 Task: Change the fixed-width font to 'Century'.
Action: Mouse moved to (1091, 42)
Screenshot: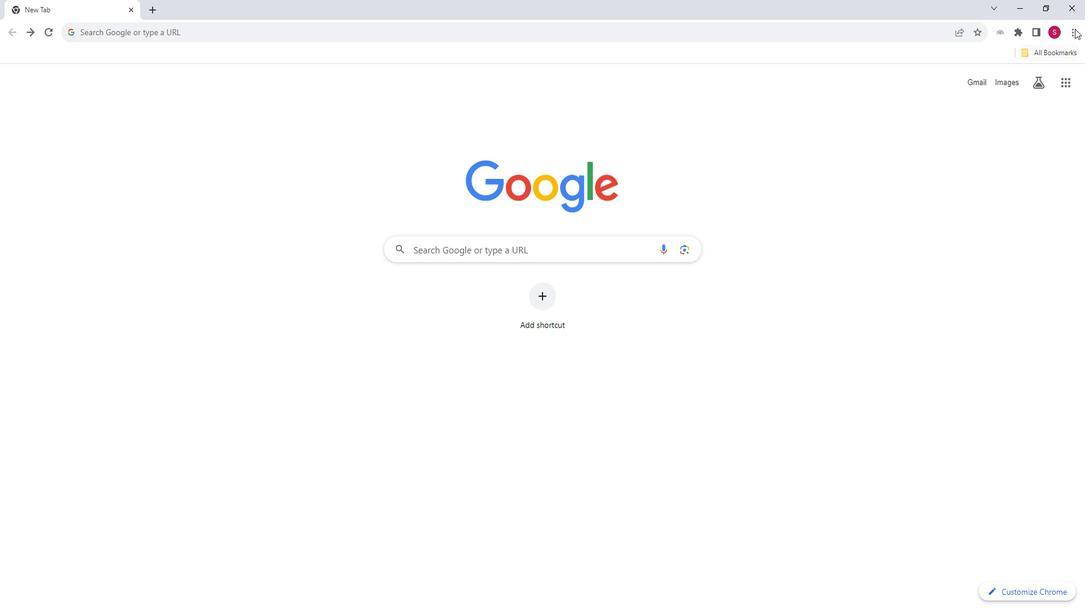 
Action: Mouse pressed left at (1091, 42)
Screenshot: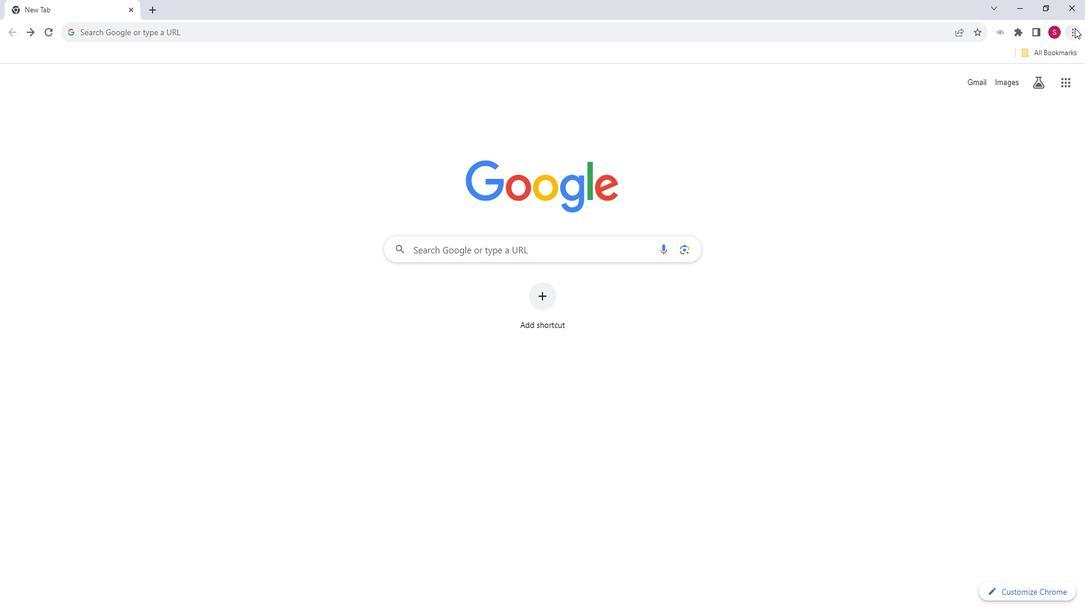 
Action: Mouse moved to (971, 248)
Screenshot: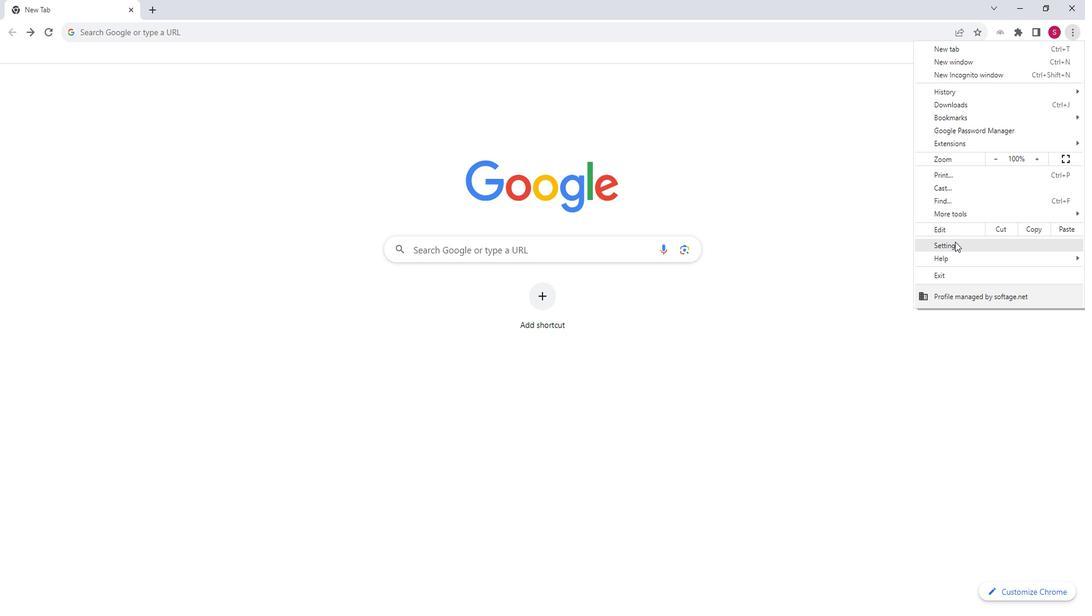 
Action: Mouse pressed left at (971, 248)
Screenshot: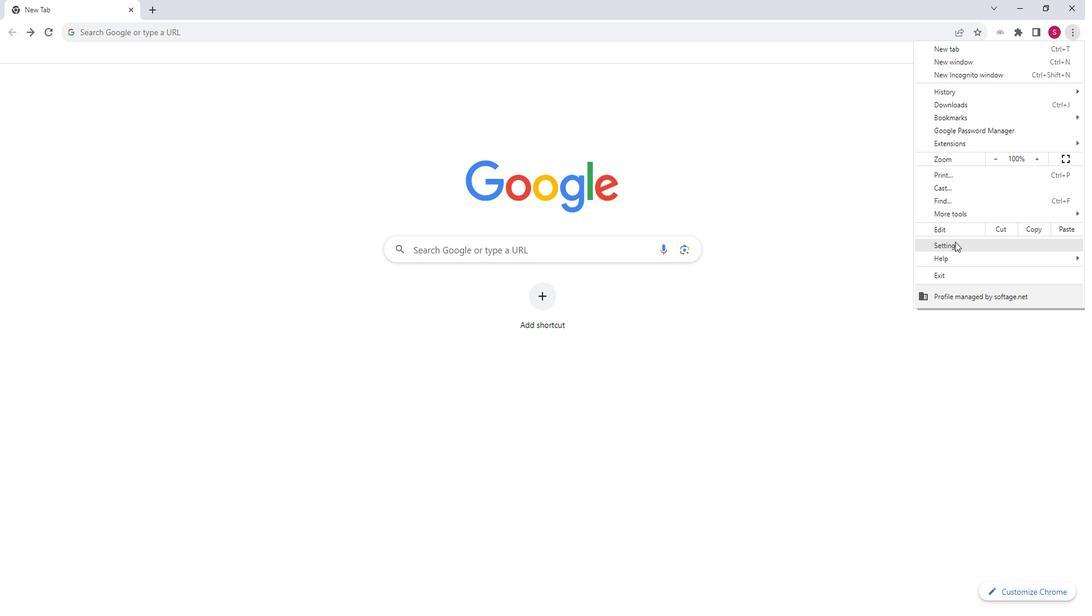 
Action: Mouse moved to (104, 199)
Screenshot: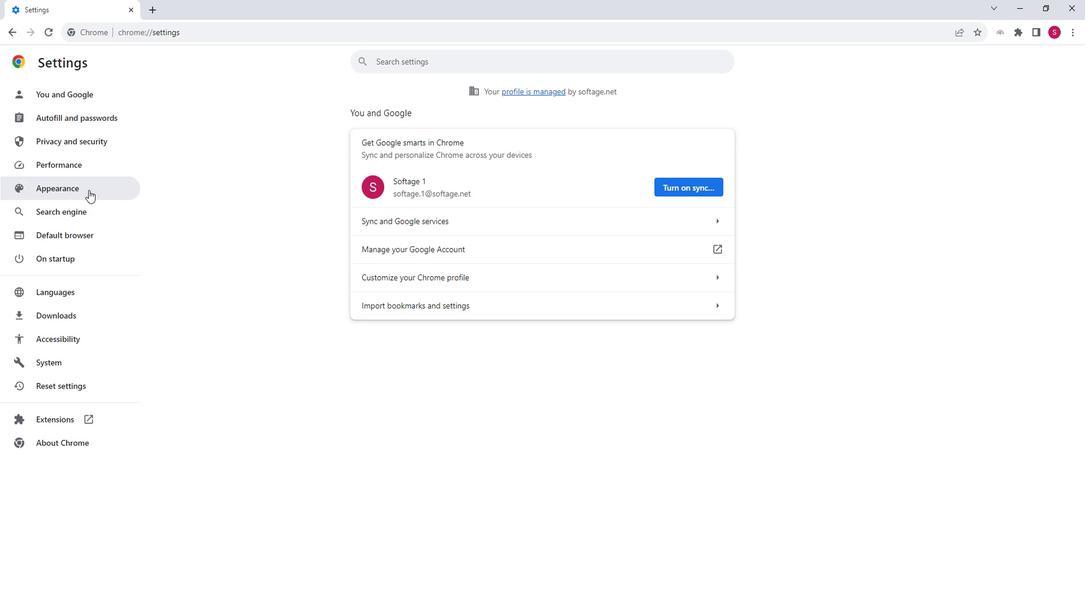 
Action: Mouse pressed left at (104, 199)
Screenshot: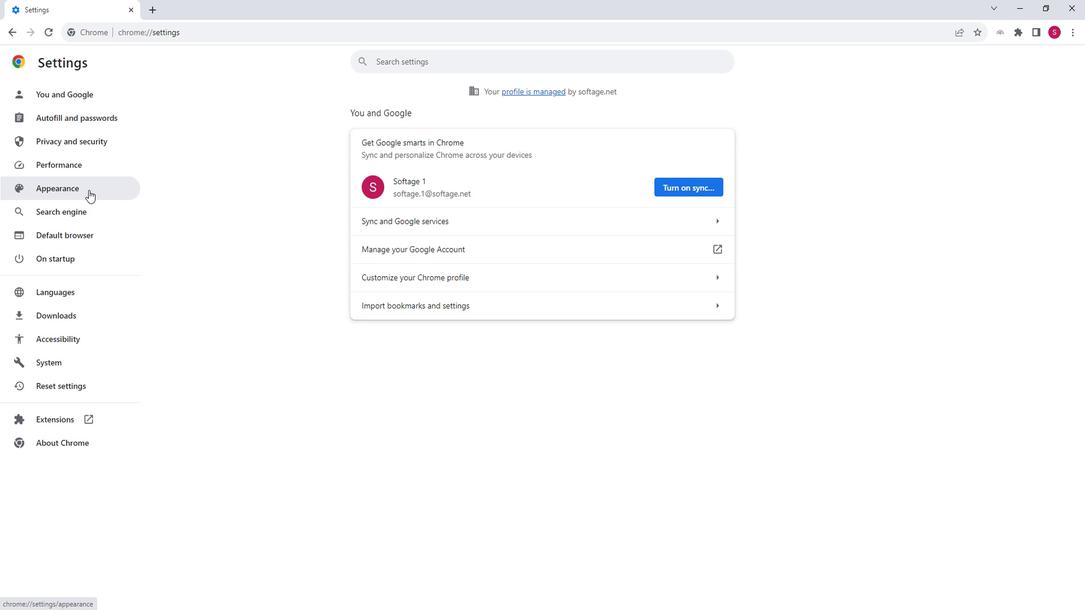 
Action: Mouse moved to (739, 393)
Screenshot: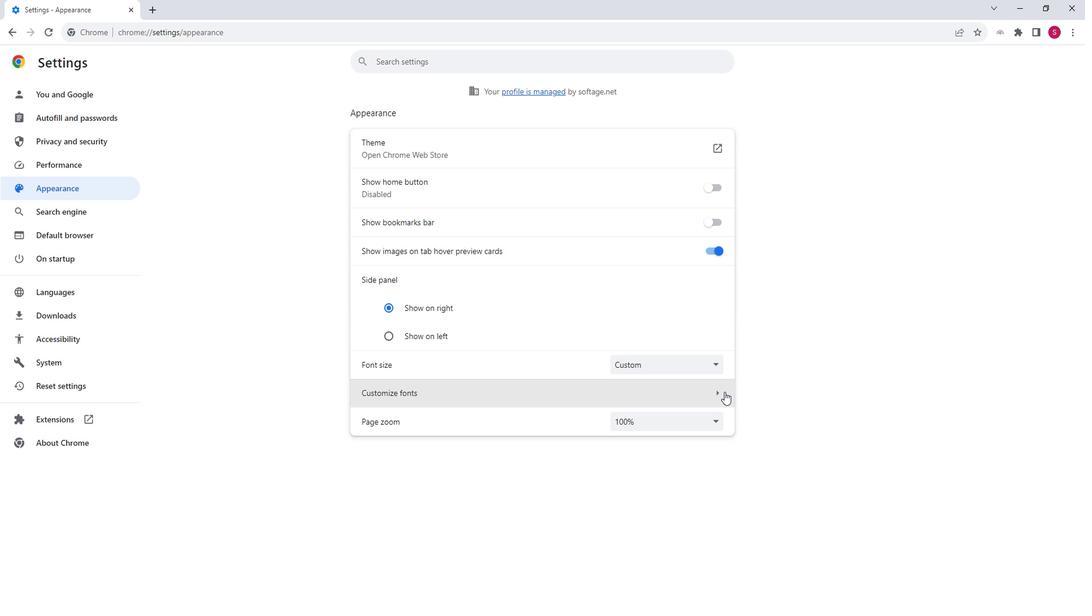 
Action: Mouse pressed left at (739, 393)
Screenshot: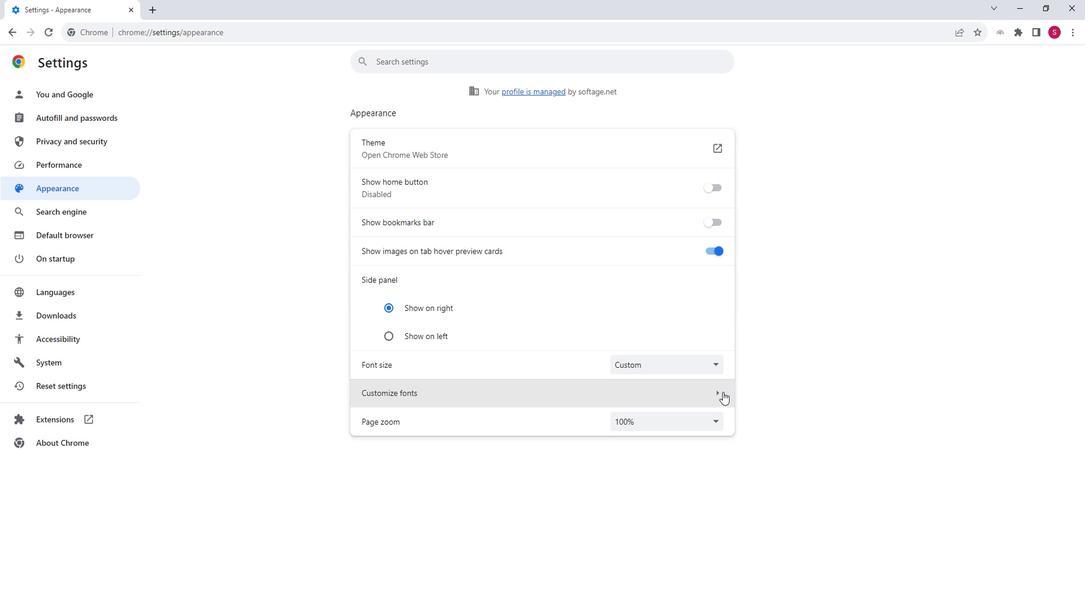 
Action: Mouse moved to (549, 361)
Screenshot: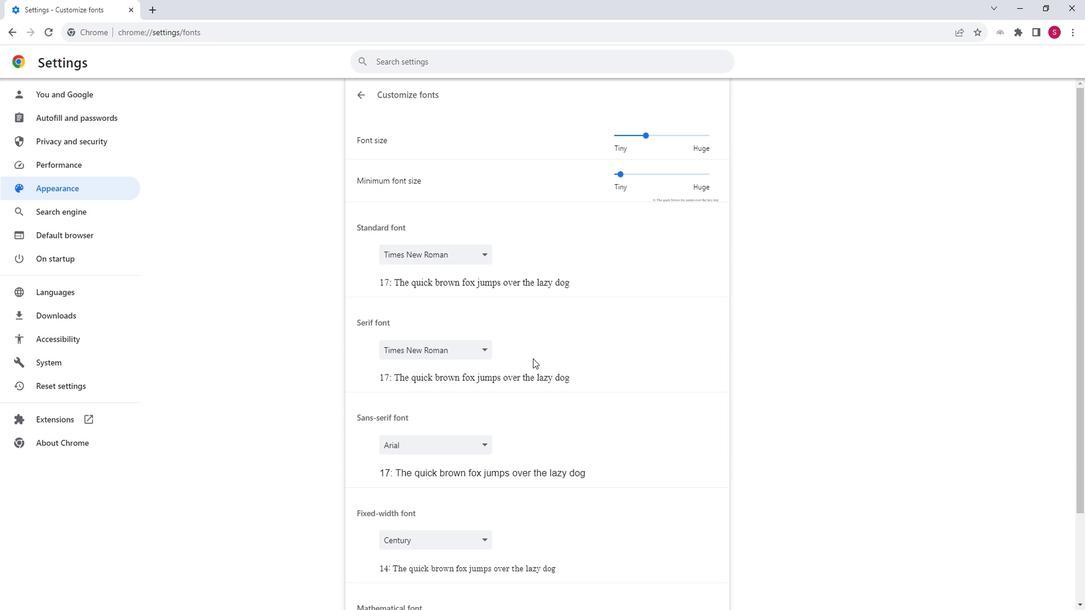 
Action: Mouse scrolled (549, 360) with delta (0, 0)
Screenshot: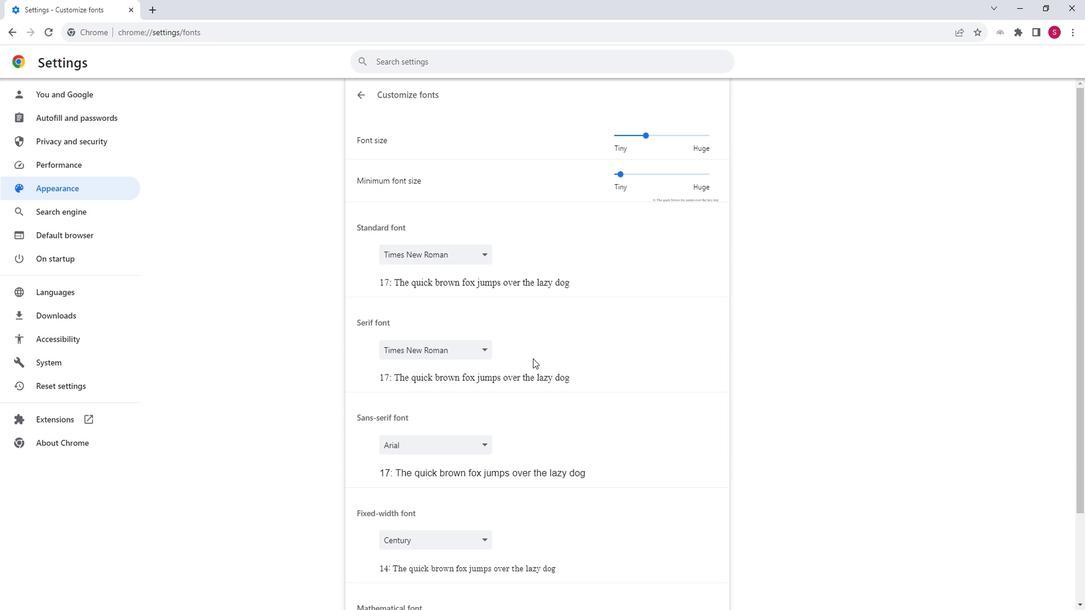 
Action: Mouse scrolled (549, 360) with delta (0, 0)
Screenshot: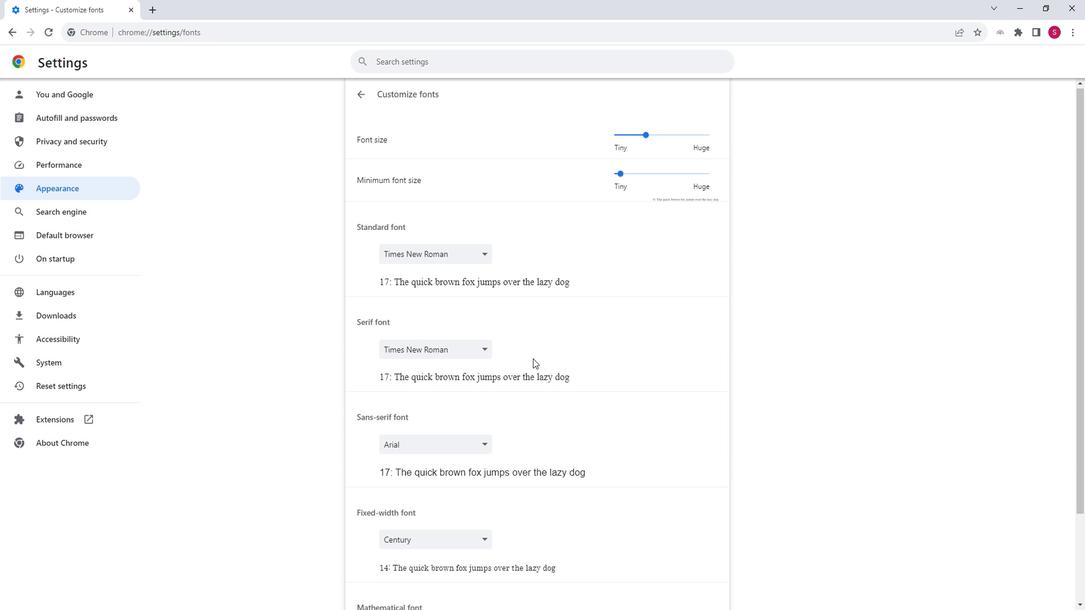 
Action: Mouse moved to (494, 429)
Screenshot: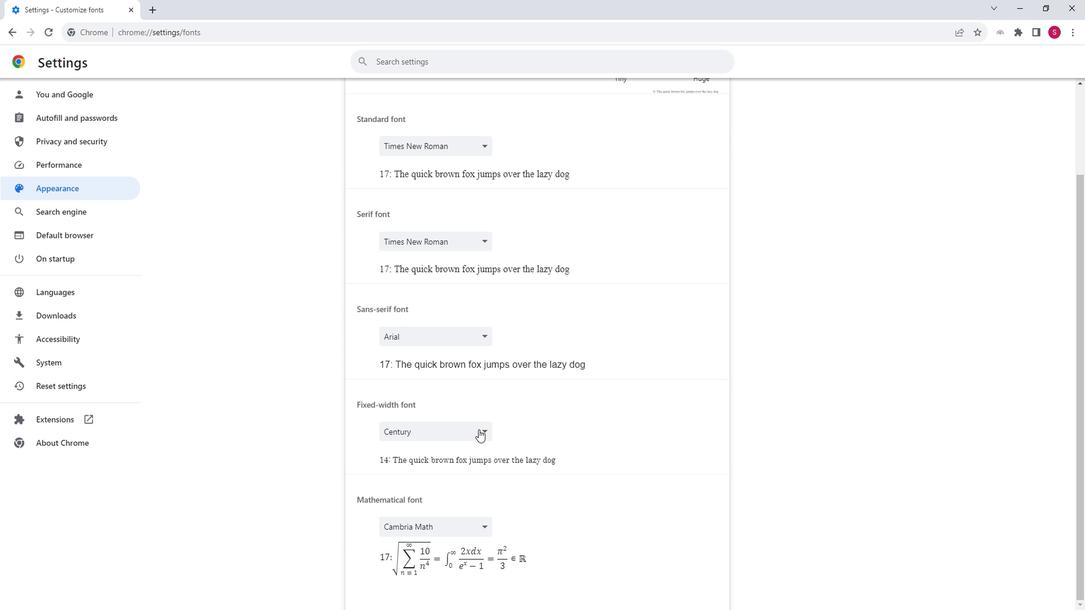 
Action: Mouse pressed left at (494, 429)
Screenshot: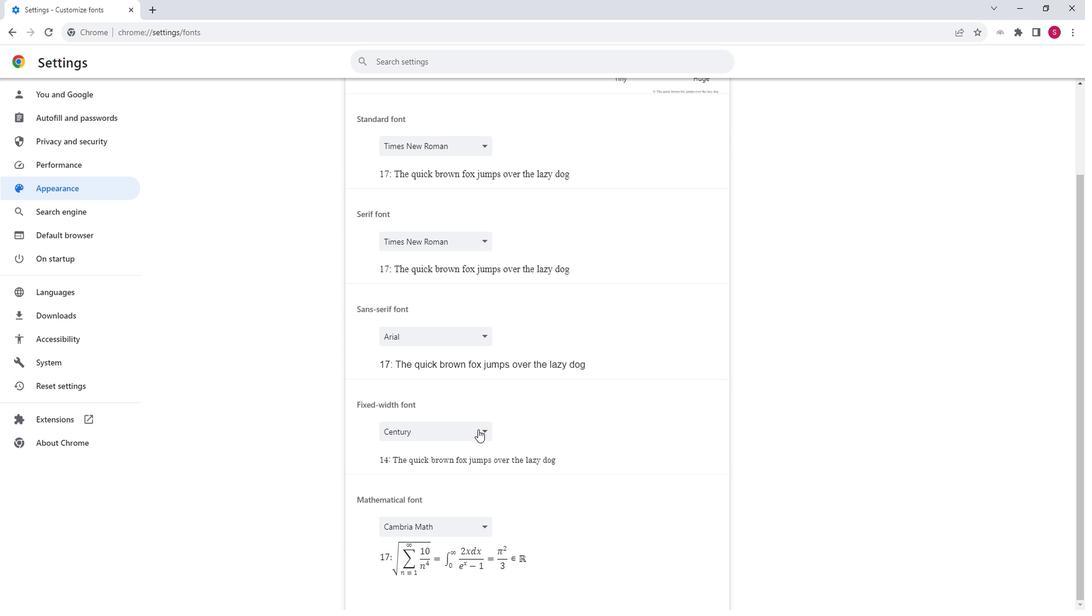 
Action: Mouse moved to (485, 414)
Screenshot: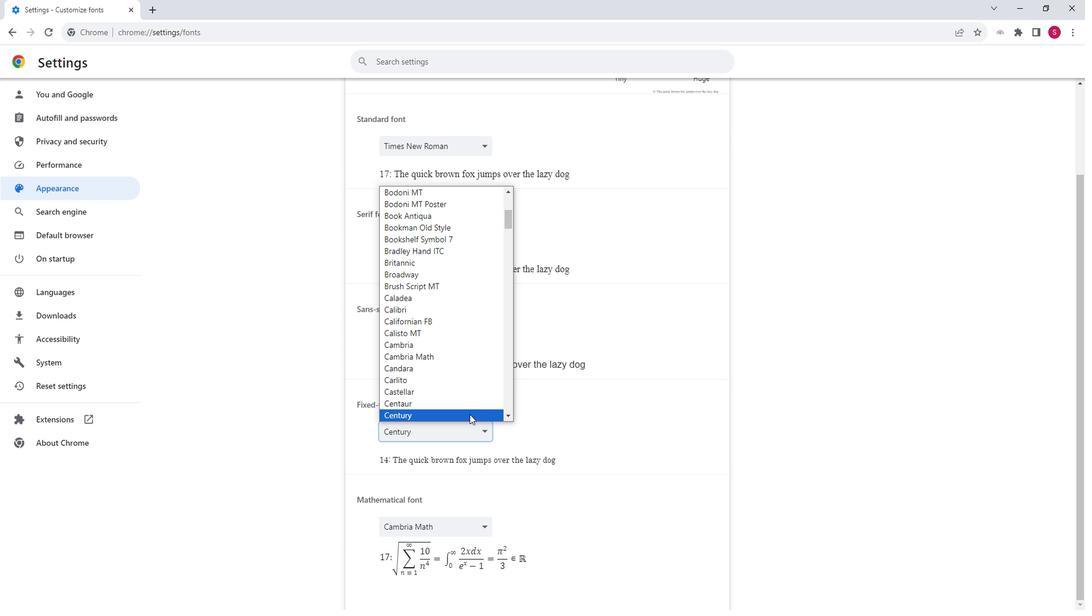 
Action: Mouse pressed left at (485, 414)
Screenshot: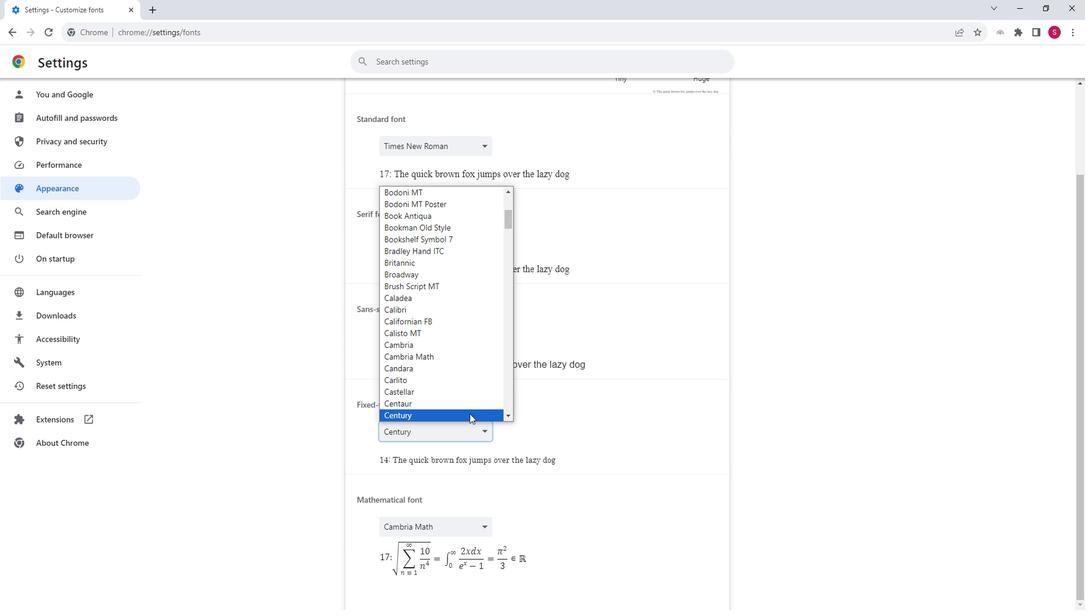 
Action: Mouse pressed left at (485, 414)
Screenshot: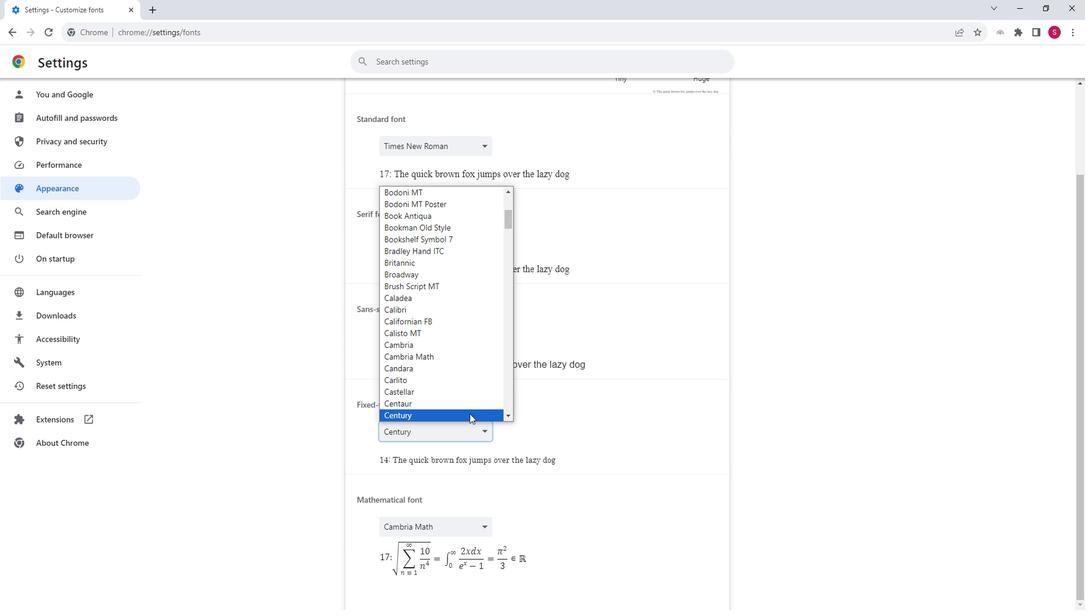 
